 Task: Add Sprouts Anjou Pear Scent Hand Sanitizer Wipes to the cart.
Action: Mouse moved to (762, 287)
Screenshot: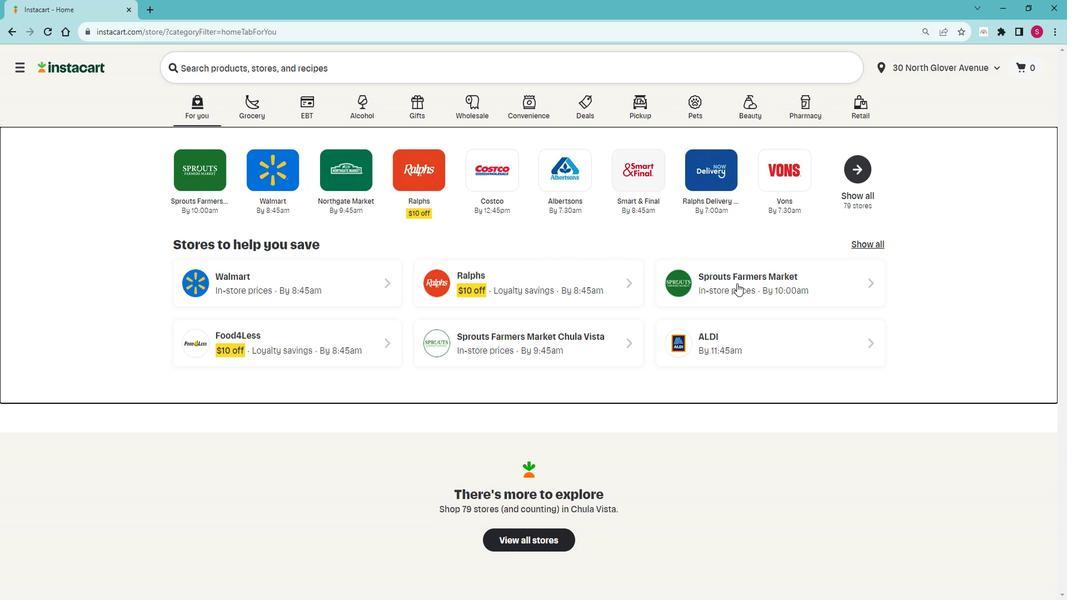 
Action: Mouse pressed left at (762, 287)
Screenshot: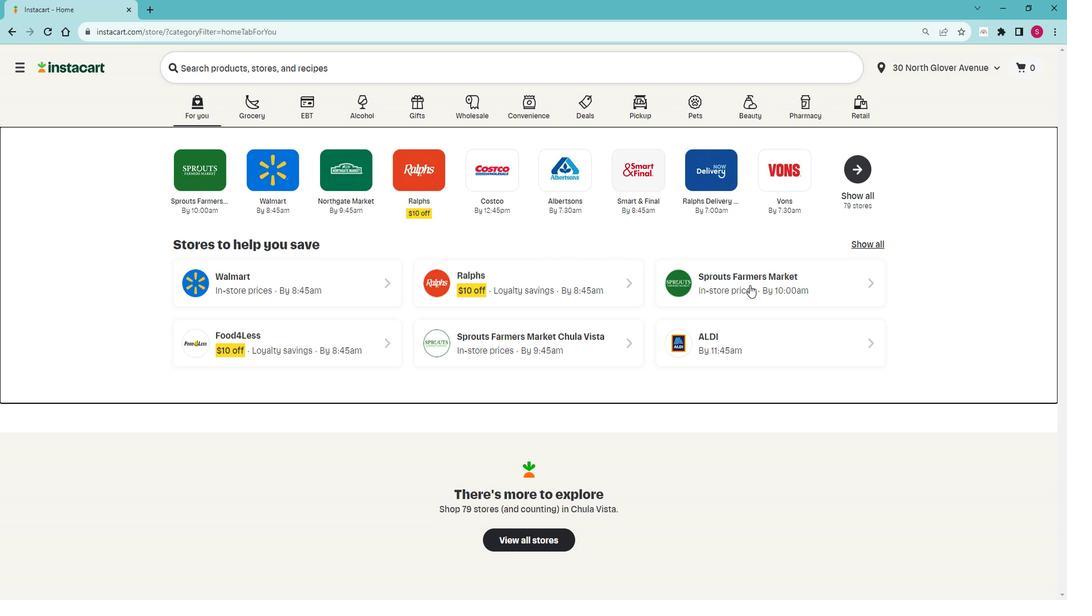 
Action: Mouse moved to (45, 422)
Screenshot: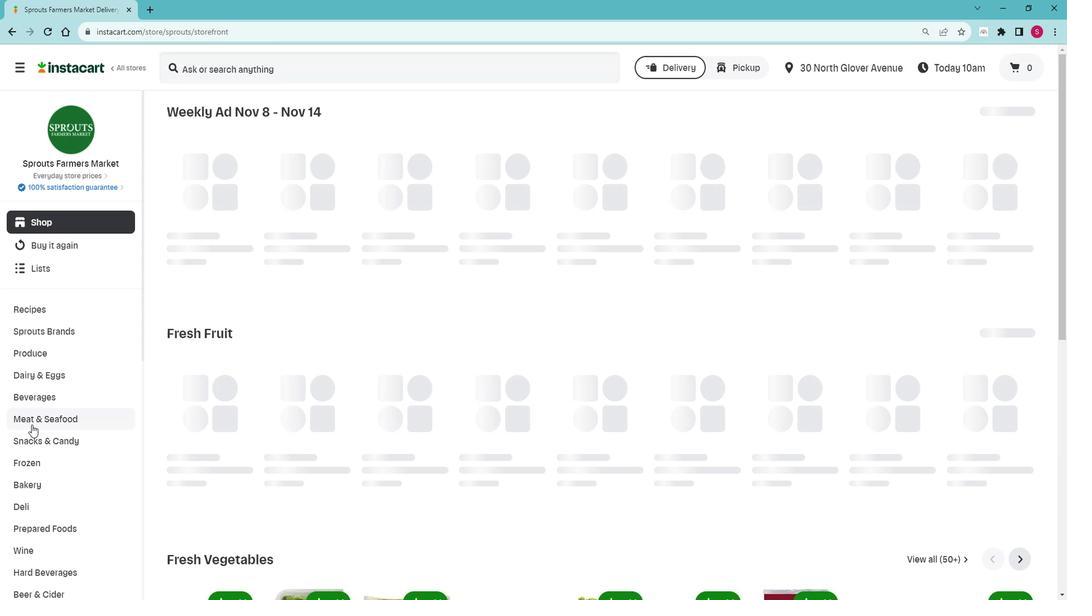 
Action: Mouse scrolled (45, 422) with delta (0, 0)
Screenshot: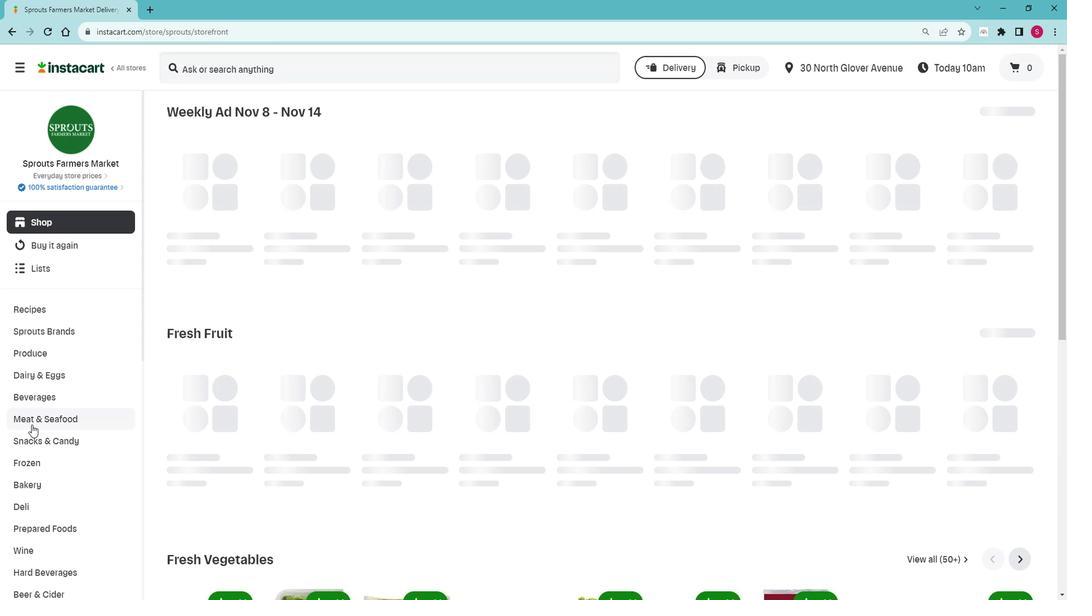 
Action: Mouse moved to (47, 424)
Screenshot: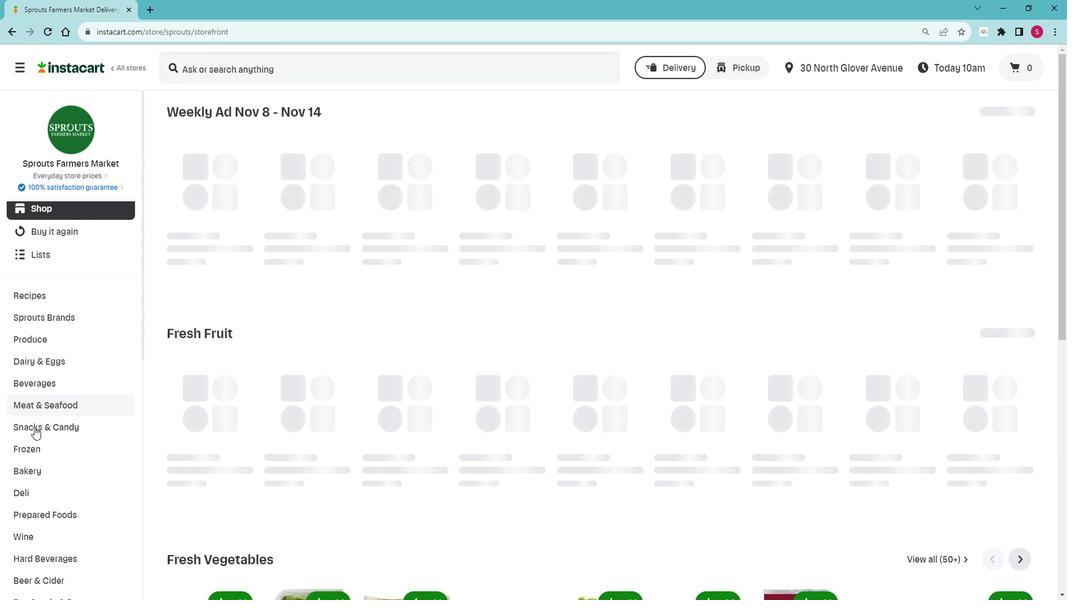 
Action: Mouse scrolled (47, 423) with delta (0, 0)
Screenshot: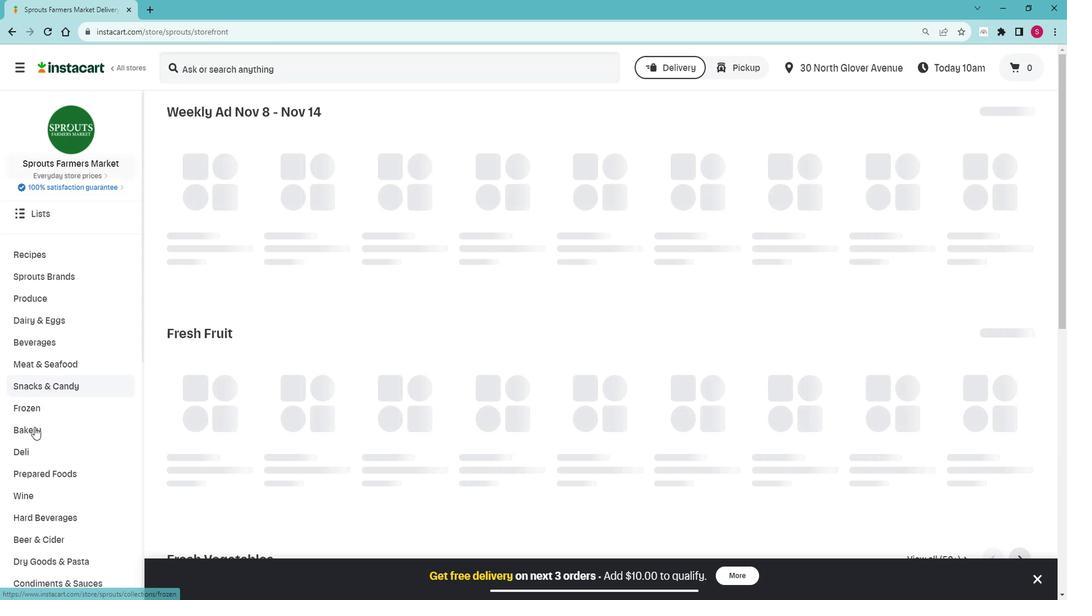 
Action: Mouse moved to (48, 424)
Screenshot: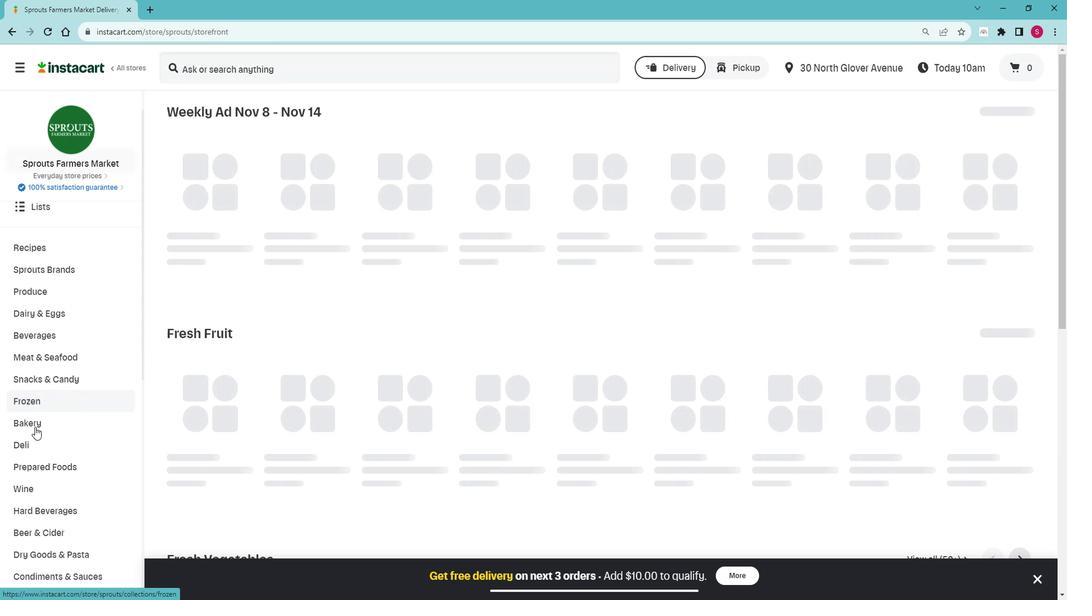 
Action: Mouse scrolled (48, 424) with delta (0, 0)
Screenshot: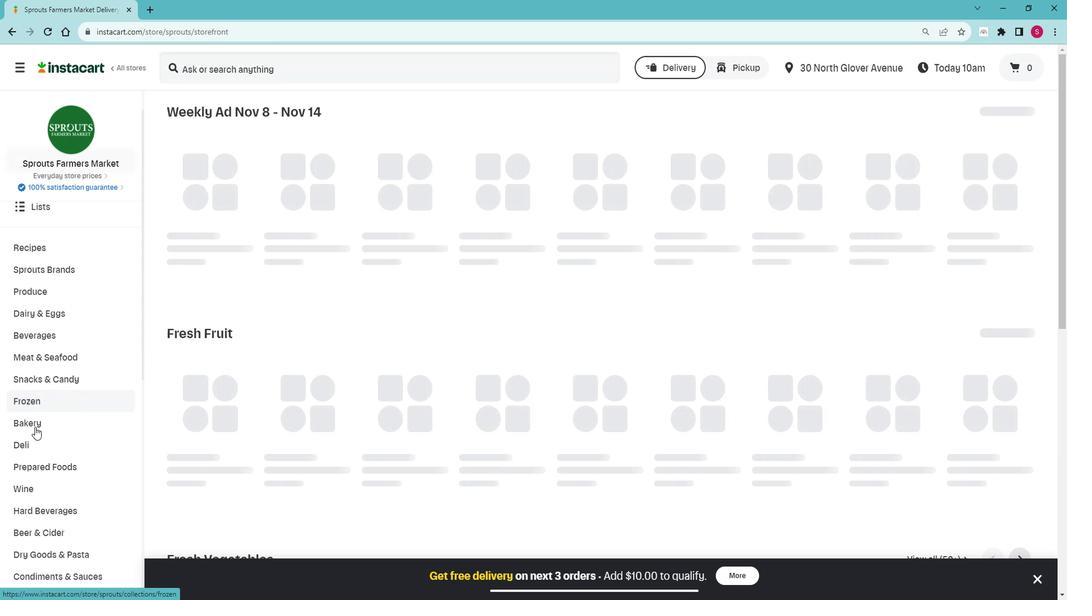 
Action: Mouse moved to (52, 424)
Screenshot: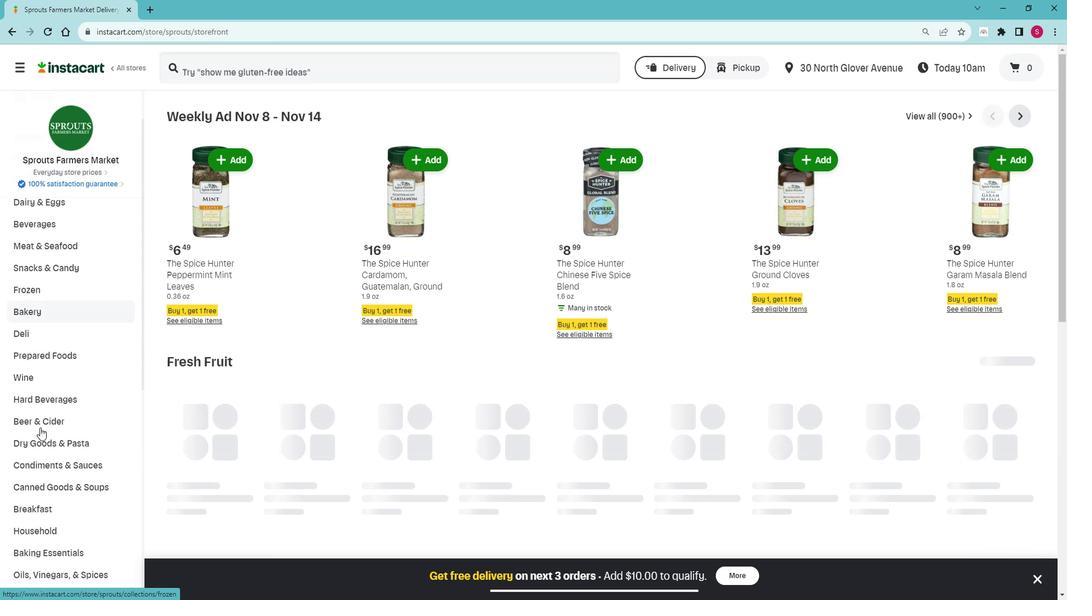 
Action: Mouse scrolled (52, 424) with delta (0, 0)
Screenshot: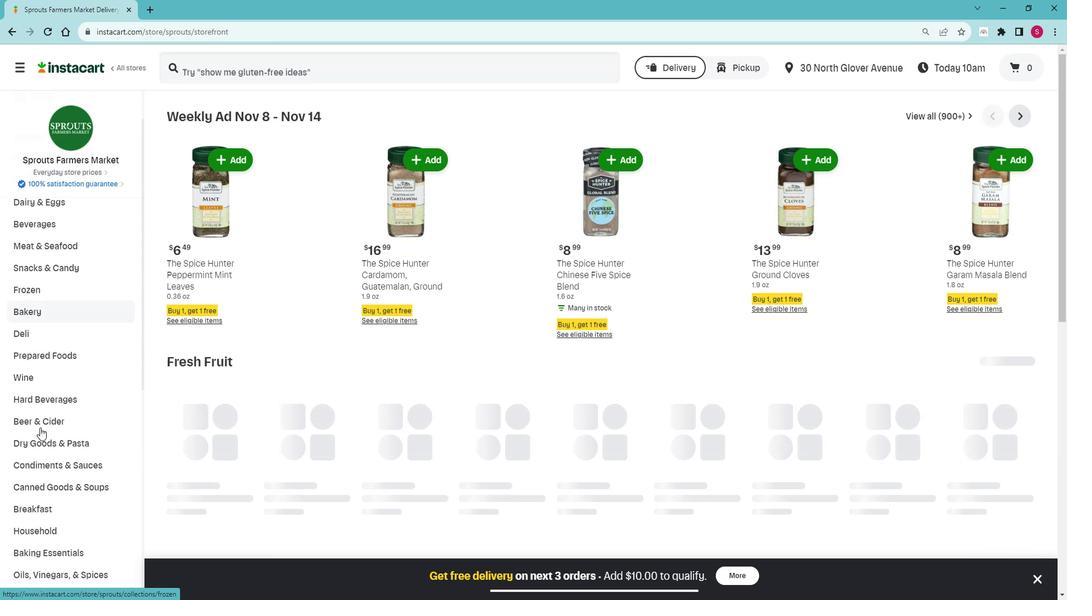 
Action: Mouse moved to (53, 425)
Screenshot: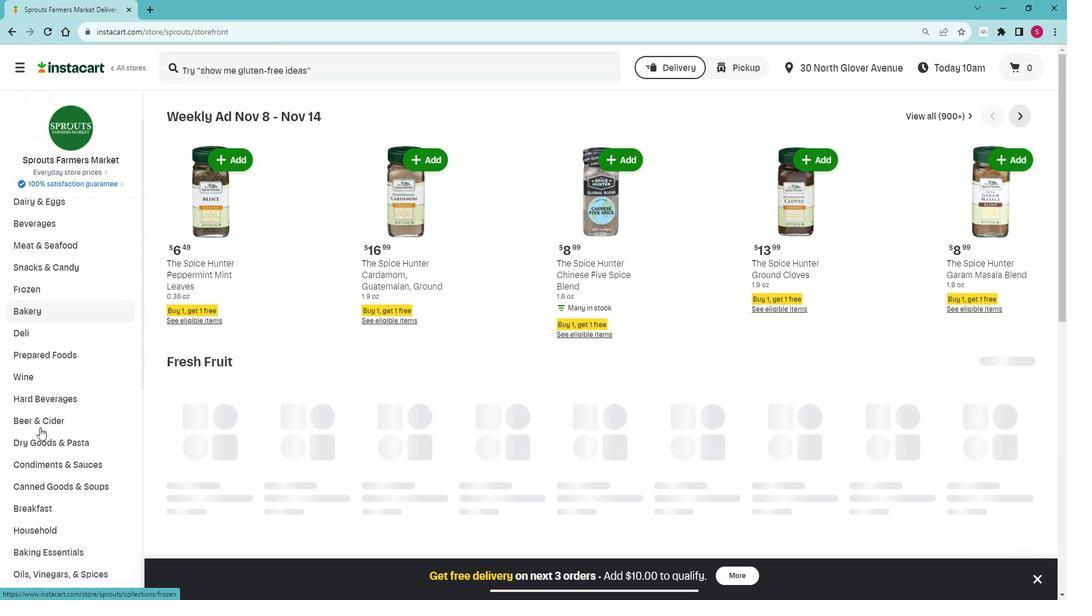 
Action: Mouse scrolled (53, 424) with delta (0, 0)
Screenshot: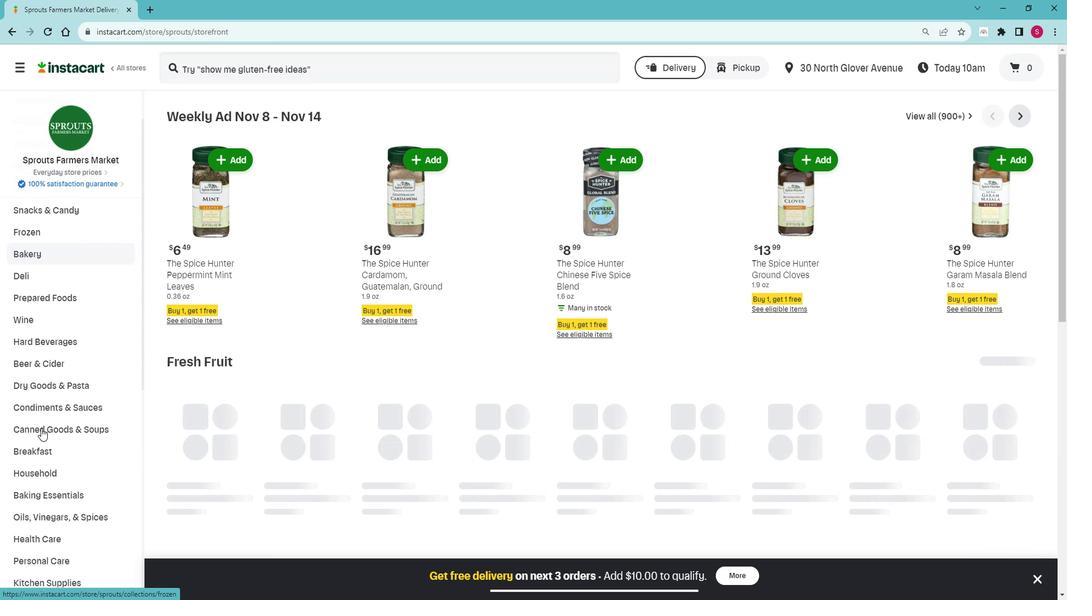 
Action: Mouse moved to (54, 426)
Screenshot: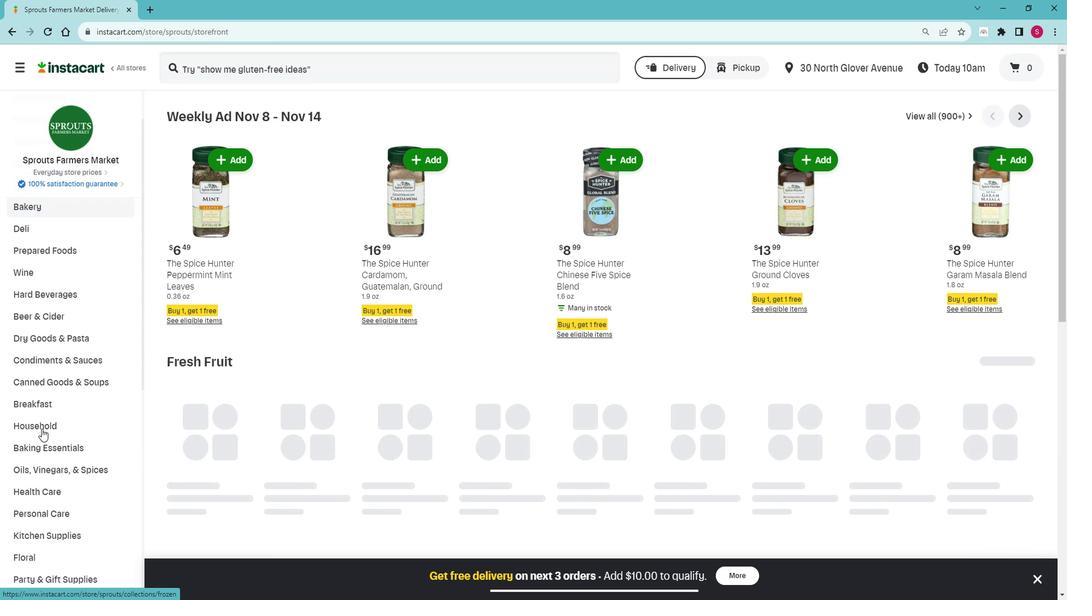 
Action: Mouse scrolled (54, 425) with delta (0, 0)
Screenshot: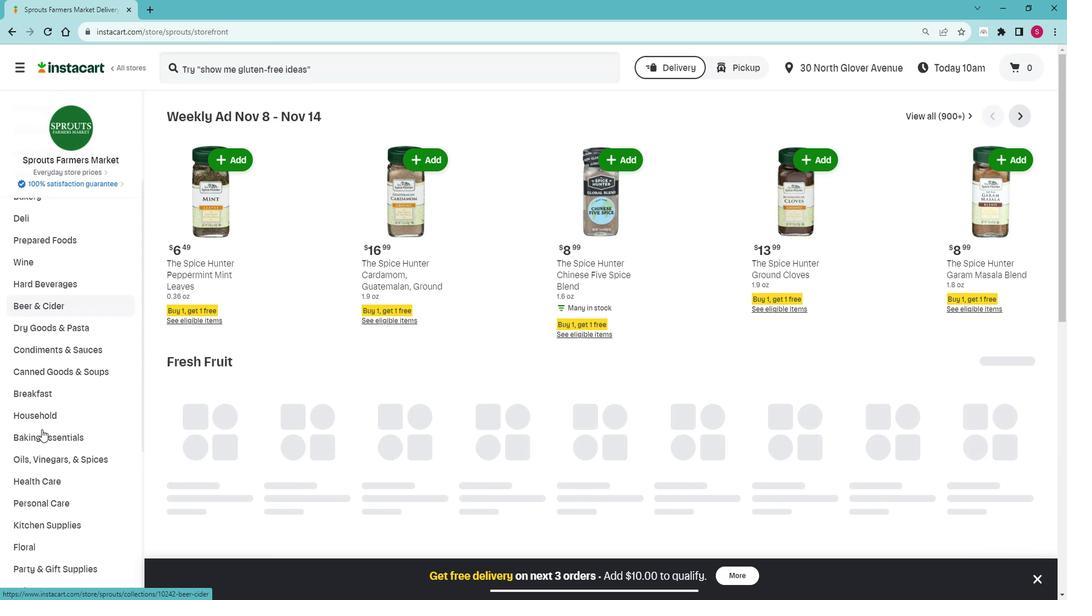 
Action: Mouse moved to (55, 434)
Screenshot: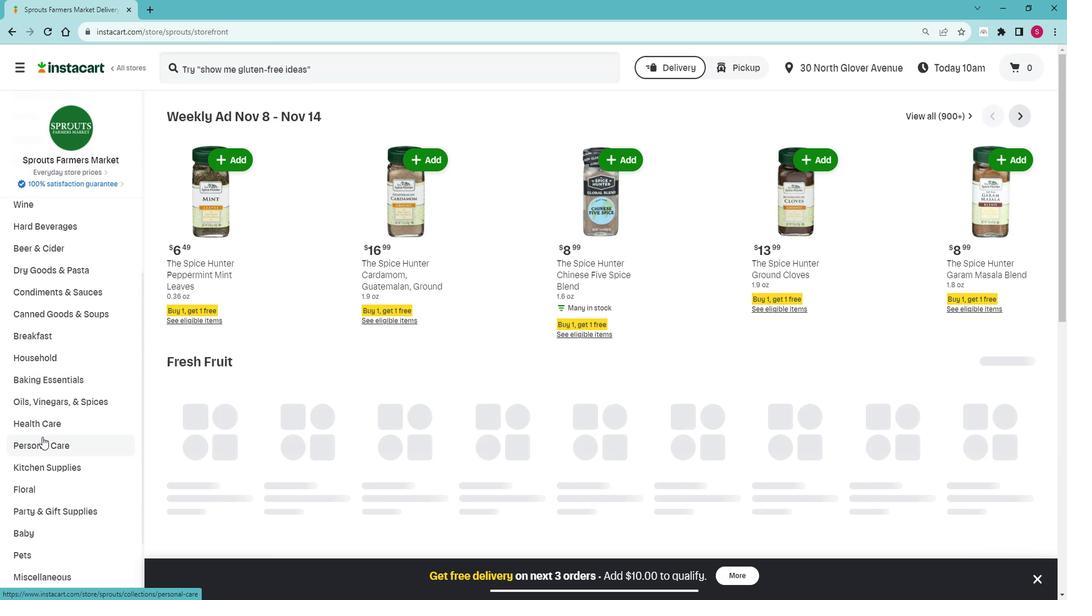 
Action: Mouse scrolled (55, 433) with delta (0, 0)
Screenshot: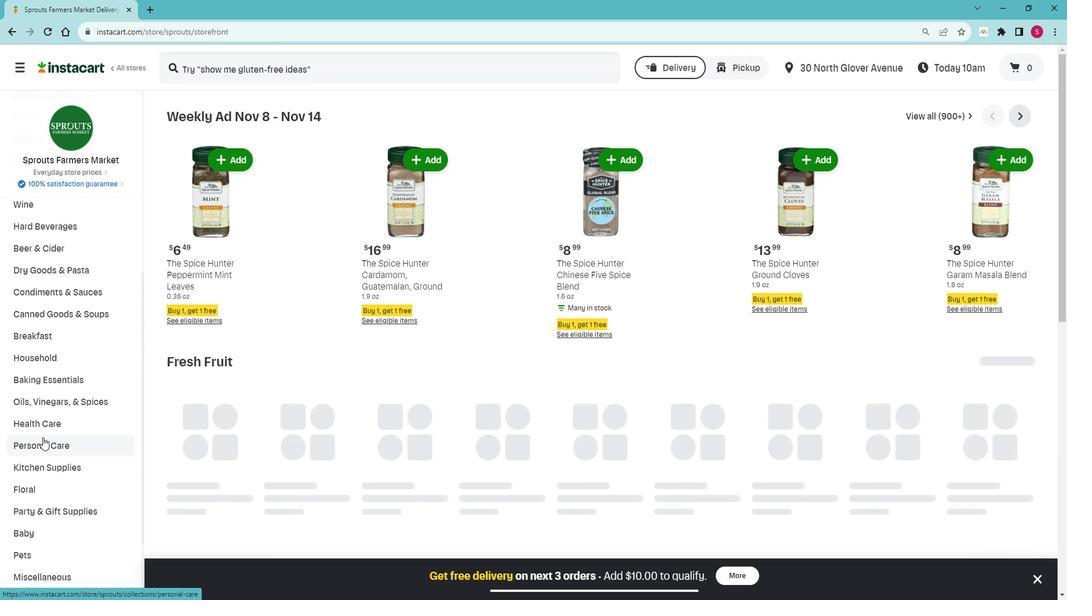 
Action: Mouse moved to (65, 385)
Screenshot: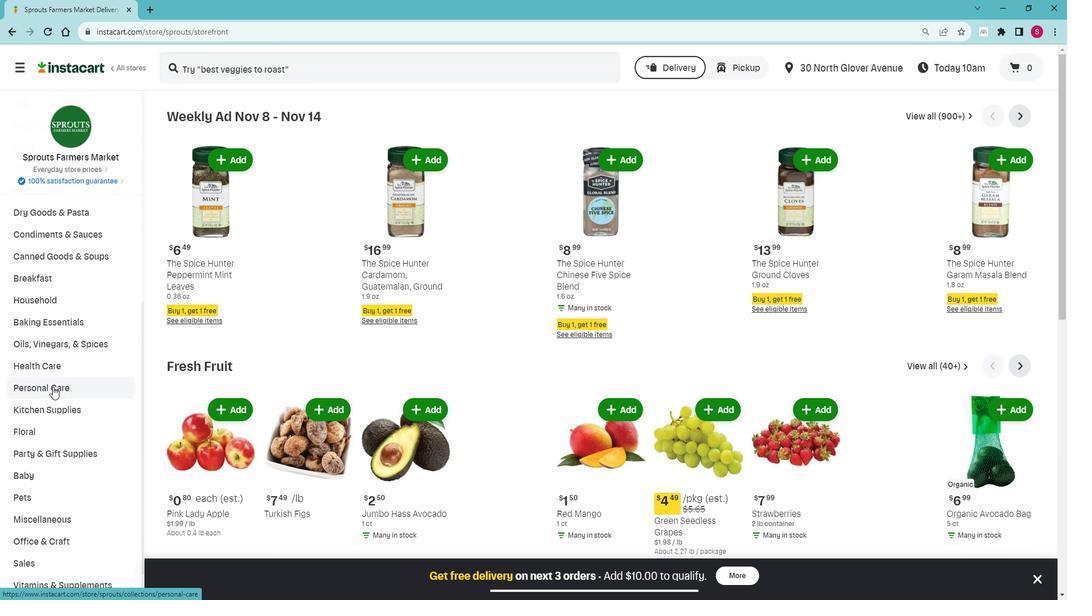 
Action: Mouse pressed left at (65, 385)
Screenshot: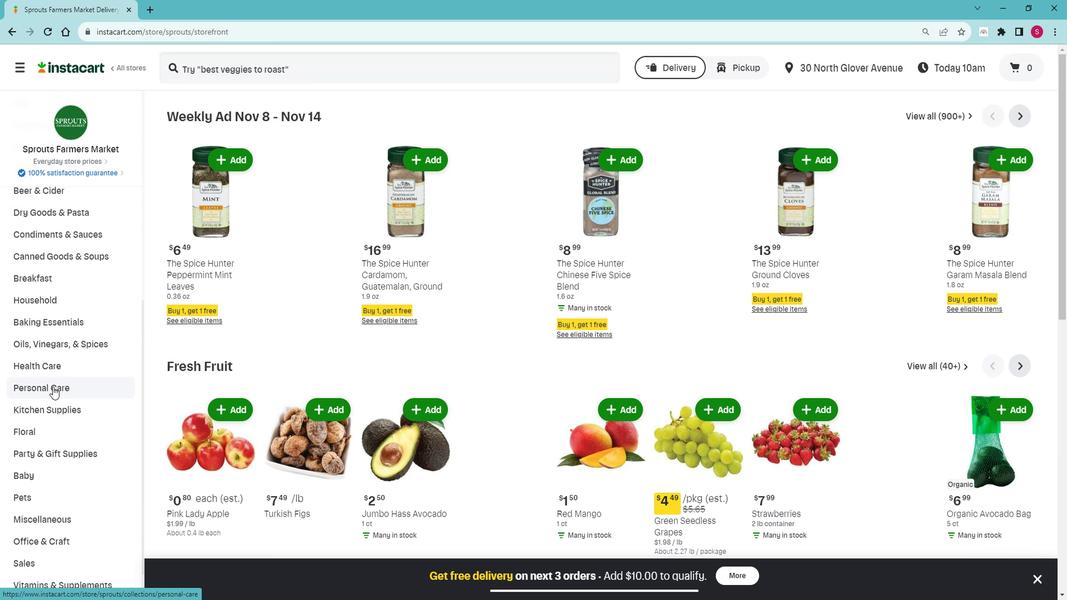 
Action: Mouse moved to (76, 407)
Screenshot: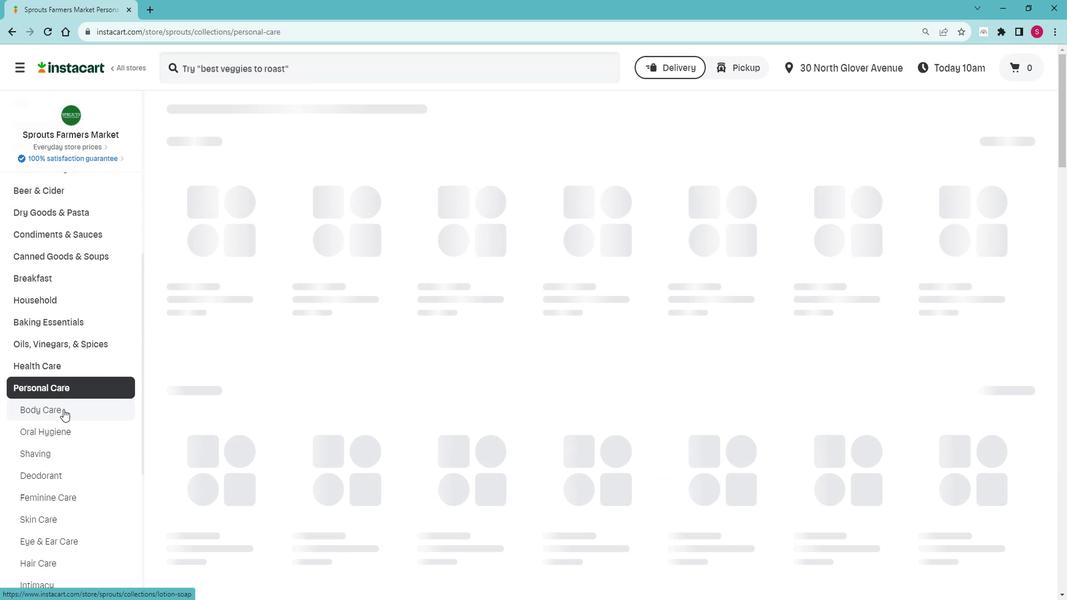 
Action: Mouse pressed left at (76, 407)
Screenshot: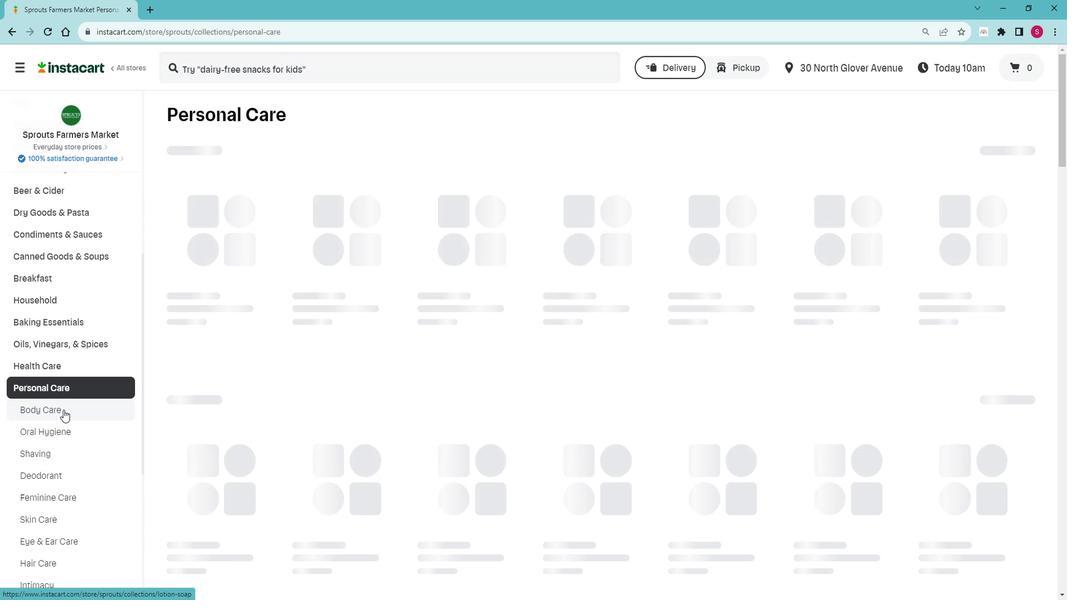 
Action: Mouse moved to (587, 167)
Screenshot: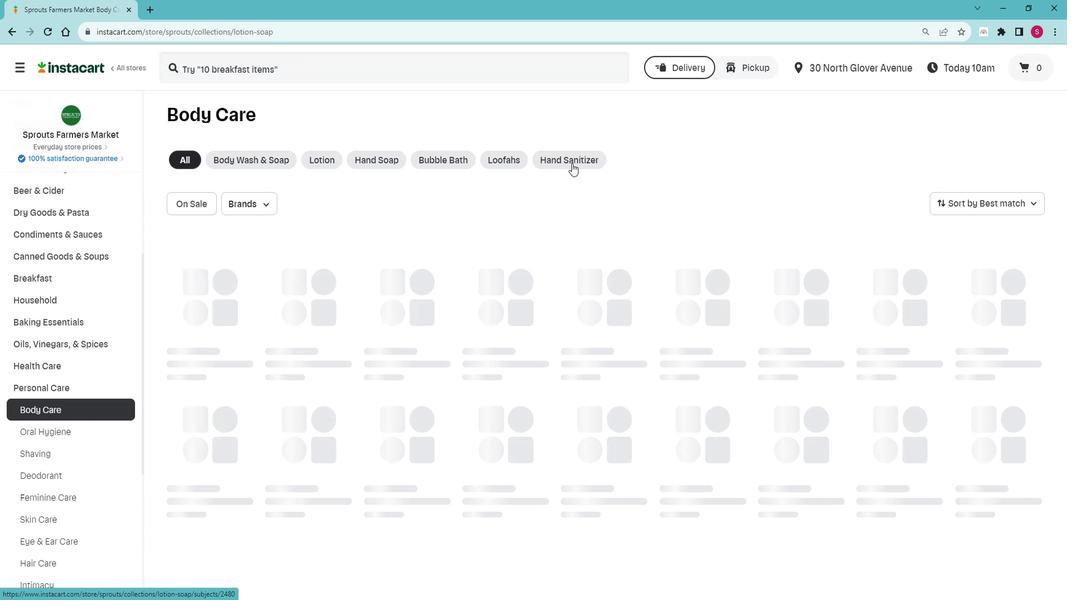 
Action: Mouse pressed left at (587, 167)
Screenshot: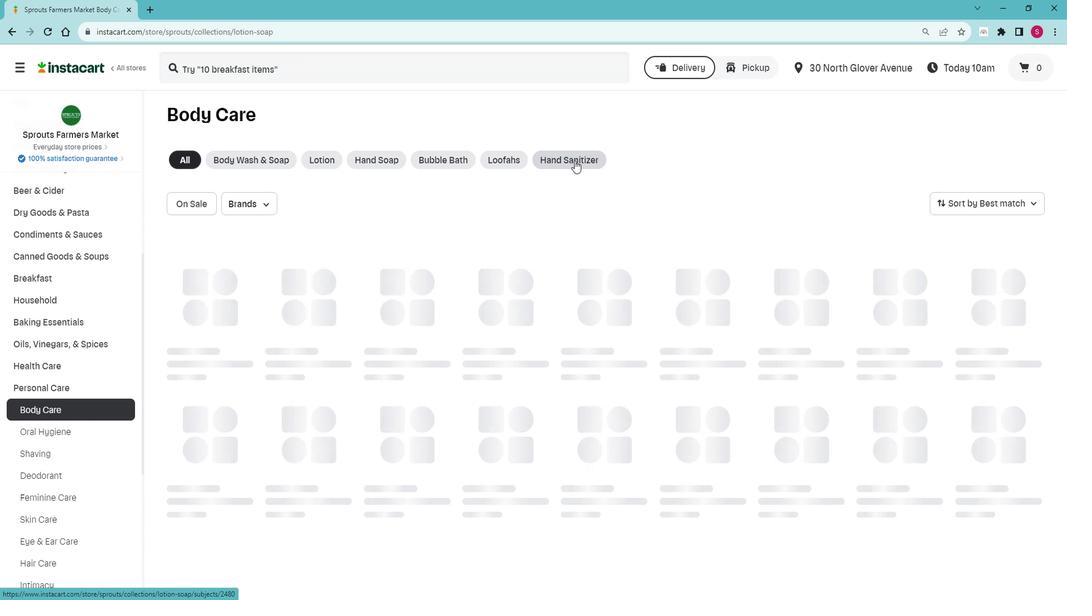
Action: Mouse moved to (557, 167)
Screenshot: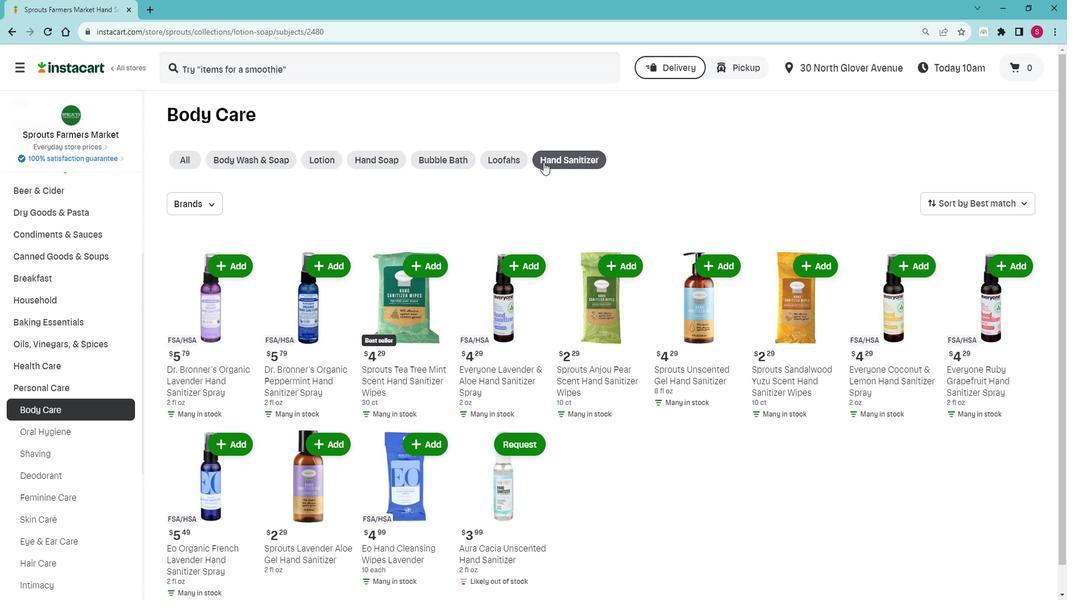 
Action: Mouse pressed left at (557, 167)
Screenshot: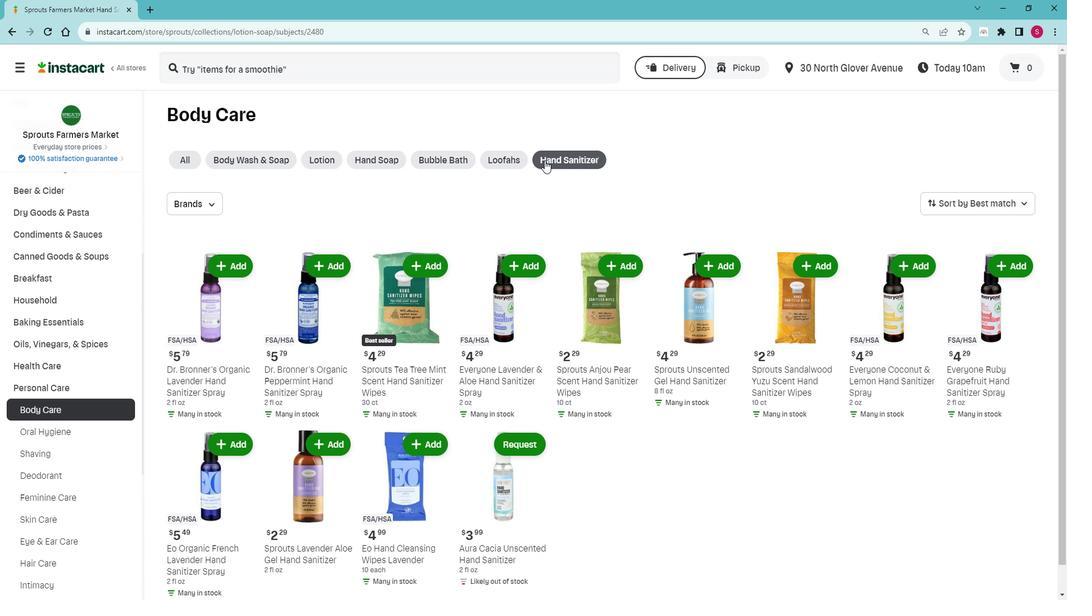 
Action: Mouse moved to (358, 86)
Screenshot: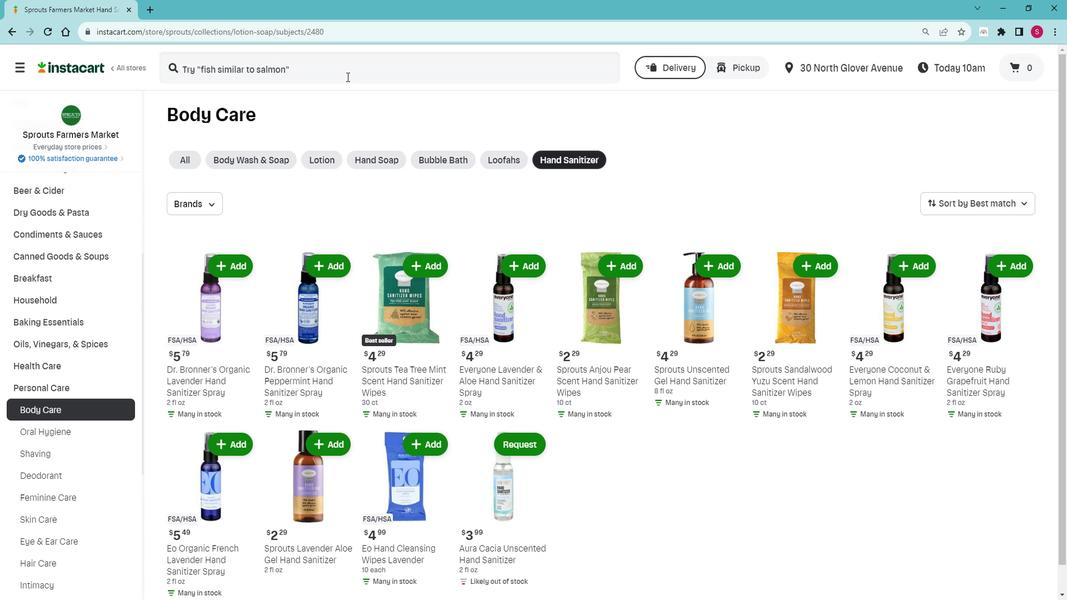 
Action: Mouse pressed left at (358, 86)
Screenshot: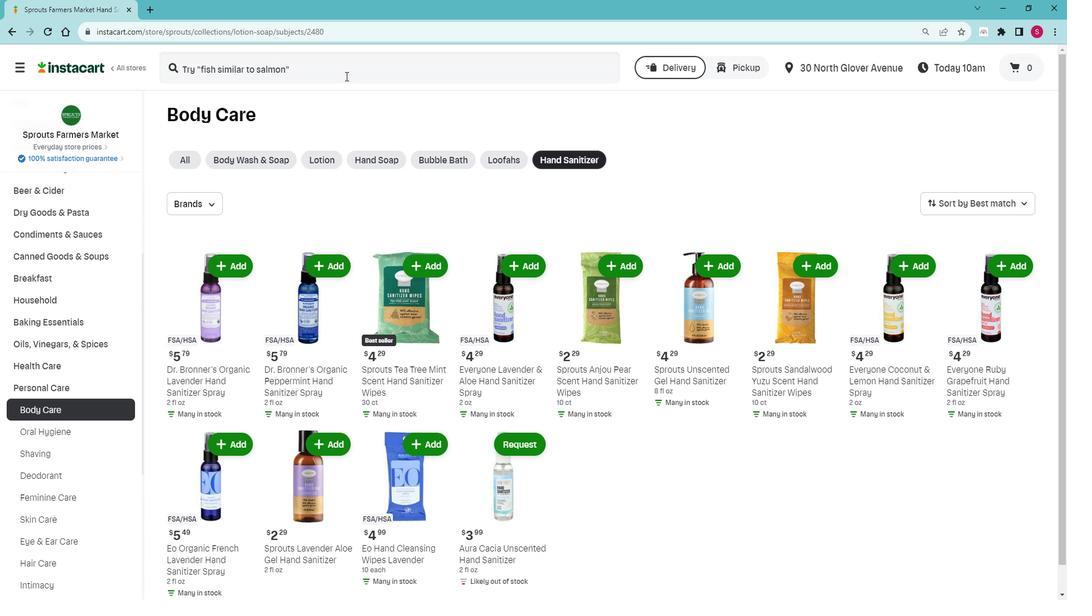 
Action: Mouse moved to (421, 93)
Screenshot: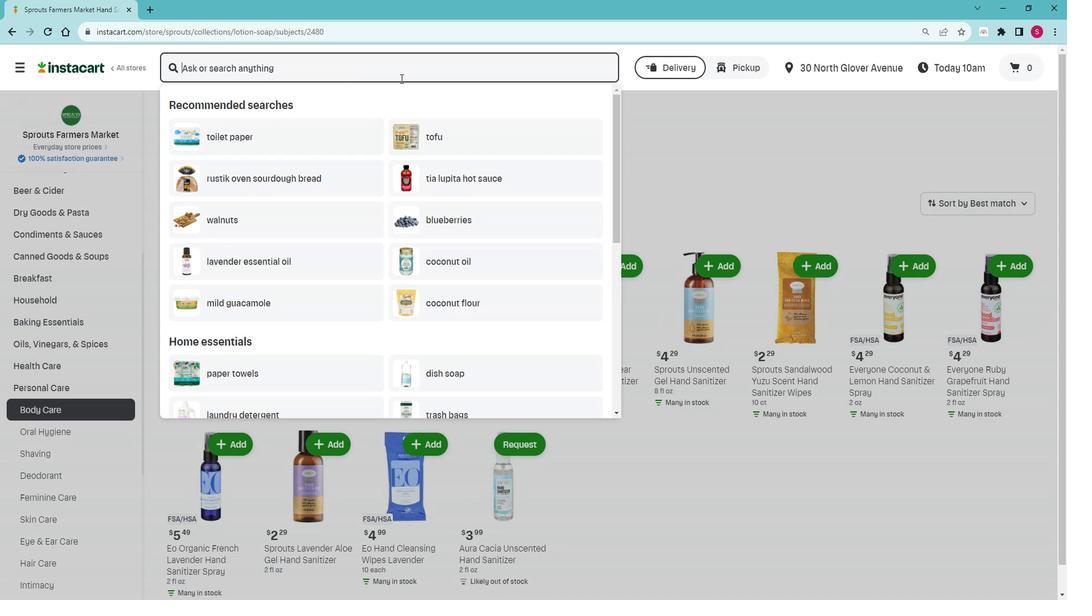 
Action: Key pressed <Key.shift>Sprouts<Key.space><Key.shift>Anjou<Key.space><Key.shift><Key.shift><Key.shift><Key.shift><Key.shift><Key.shift><Key.shift><Key.shift><Key.shift>ear<Key.space><Key.backspace><Key.backspace><Key.backspace><Key.backspace><Key.shift>Pear<Key.space><Key.shift>Scent<Key.space><Key.shift>Hand<Key.space><Key.shift>Sanitizer<Key.space><Key.shift>Wipes<Key.space><Key.enter>
Screenshot: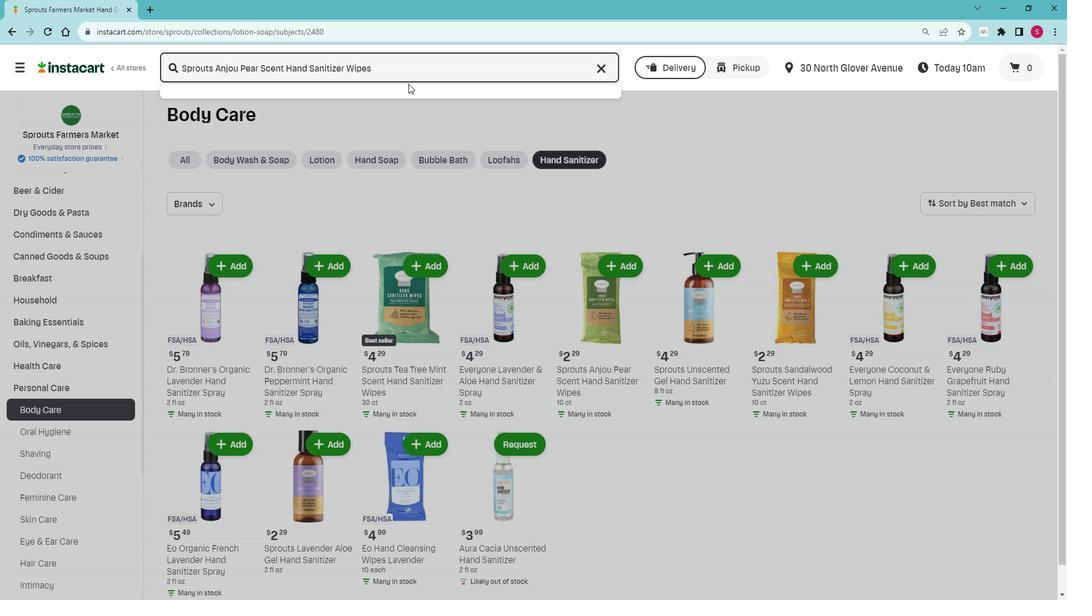 
Action: Mouse moved to (1035, 164)
Screenshot: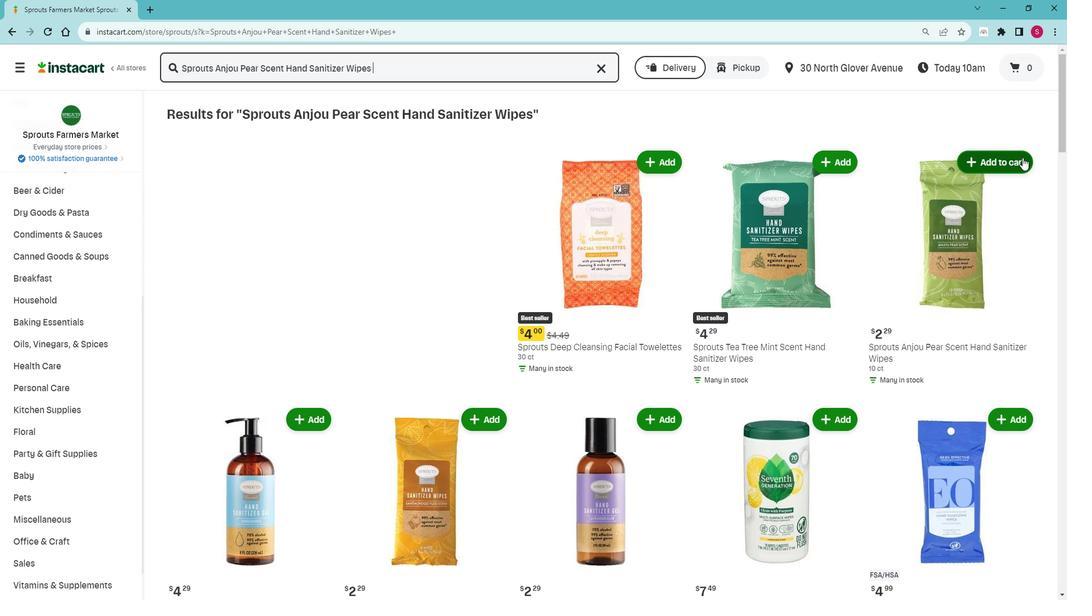 
Action: Mouse pressed left at (1035, 164)
Screenshot: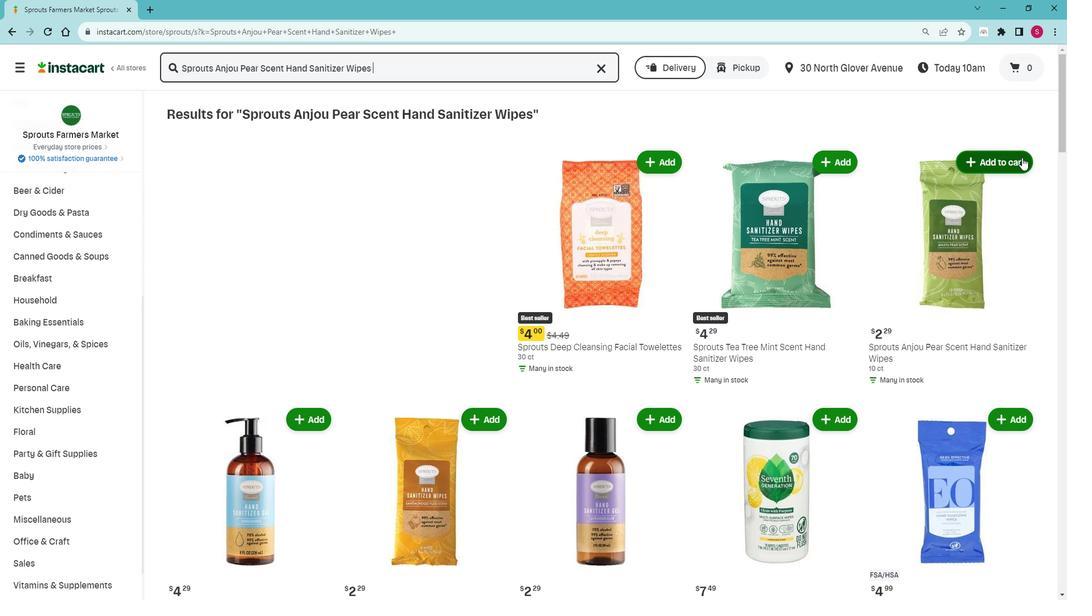 
Action: Mouse moved to (1010, 139)
Screenshot: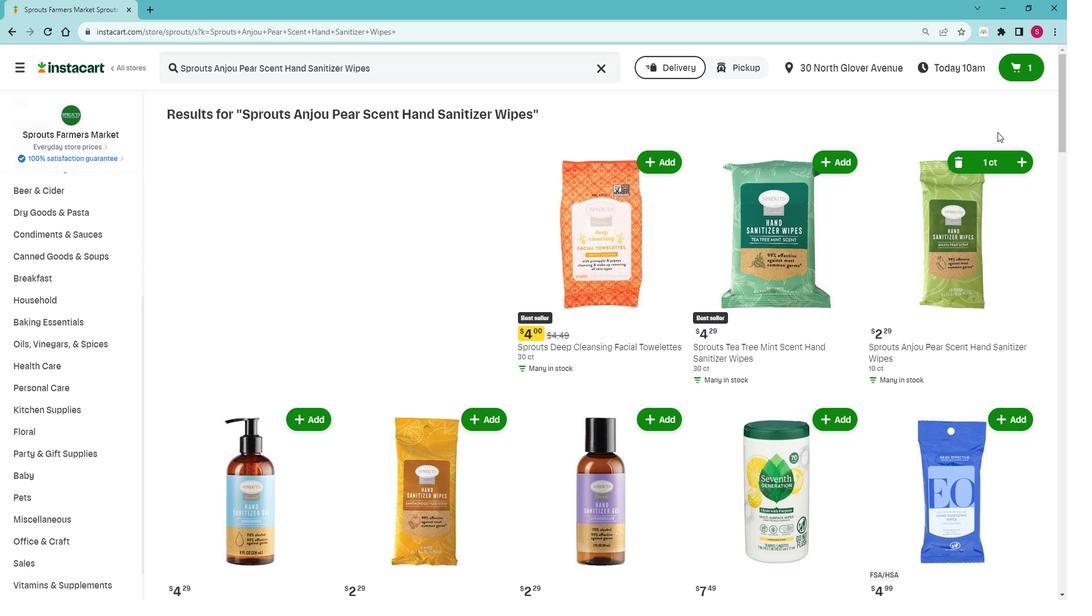 
